 Task: Find a nearby wildlife refuge for birdwatching.
Action: Mouse moved to (148, 47)
Screenshot: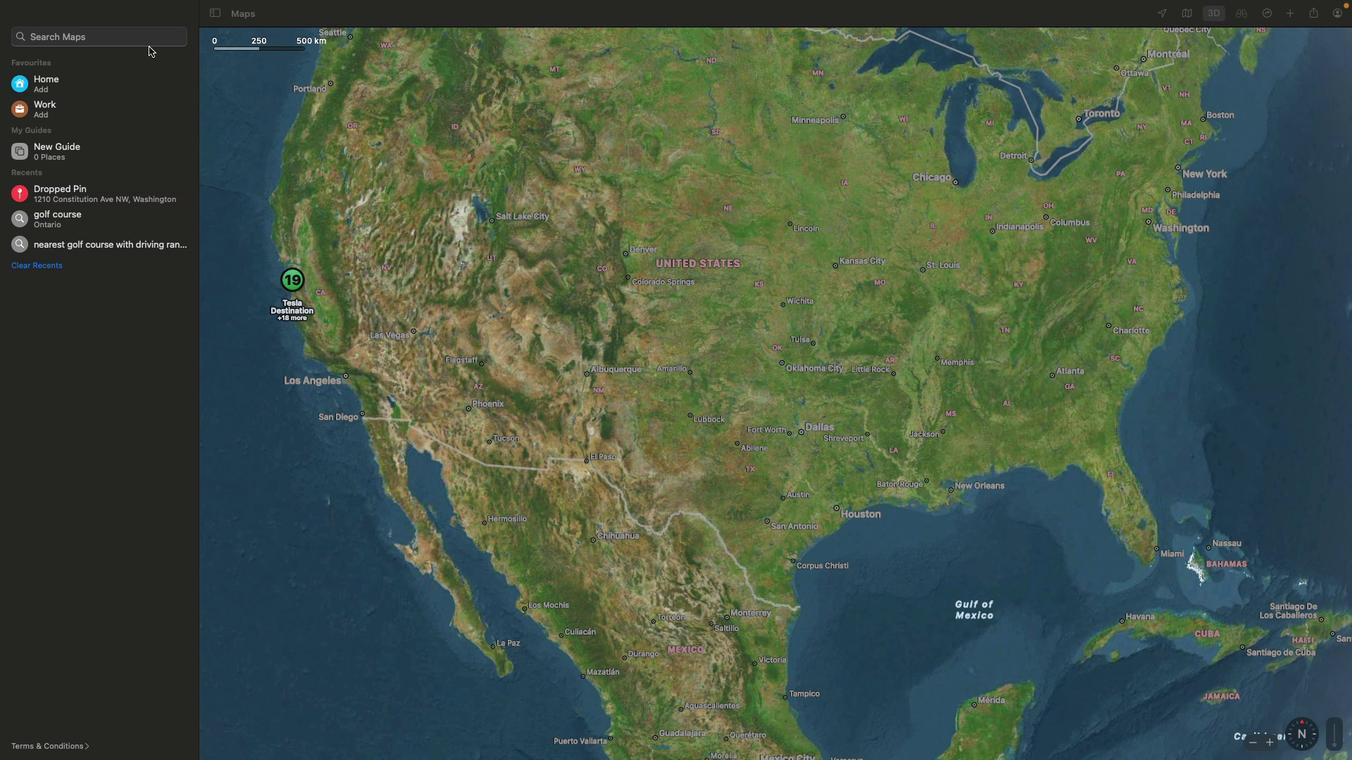 
Action: Mouse pressed left at (148, 47)
Screenshot: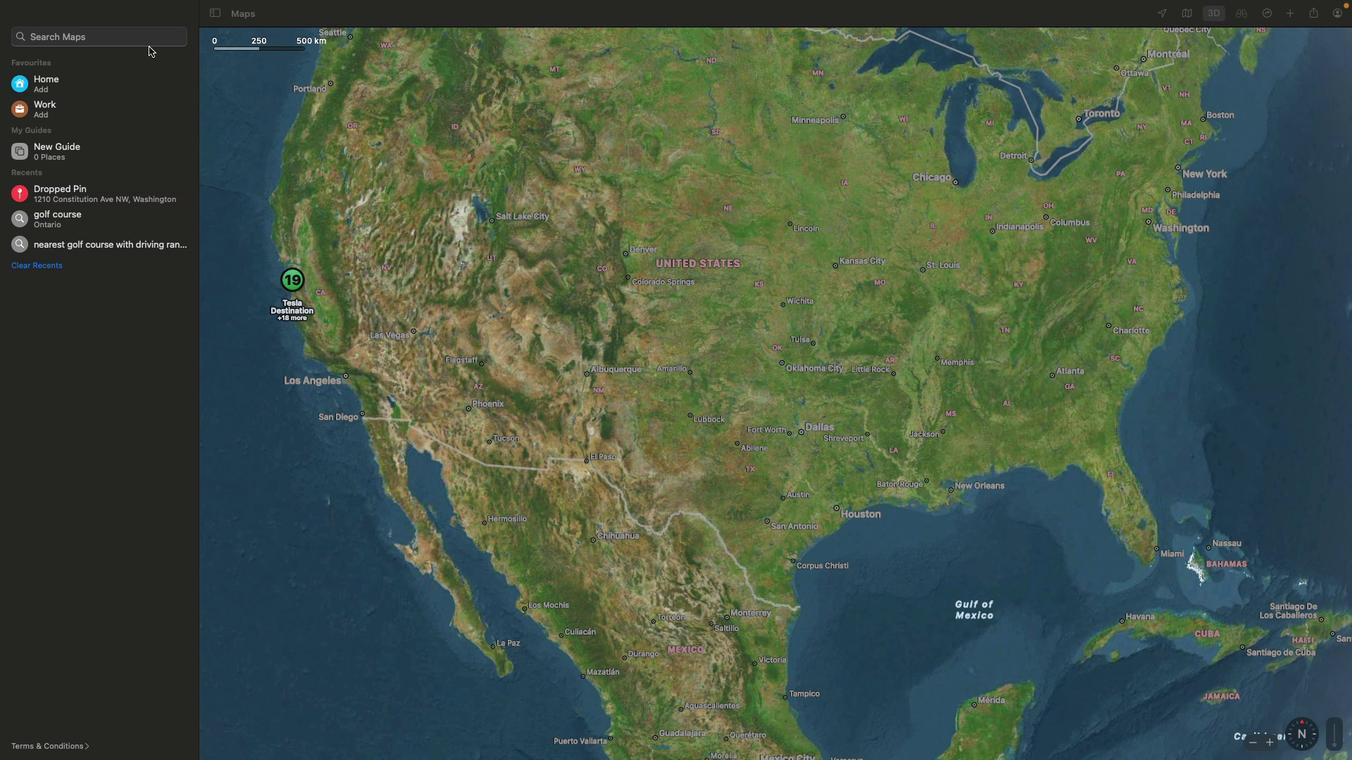 
Action: Mouse moved to (129, 46)
Screenshot: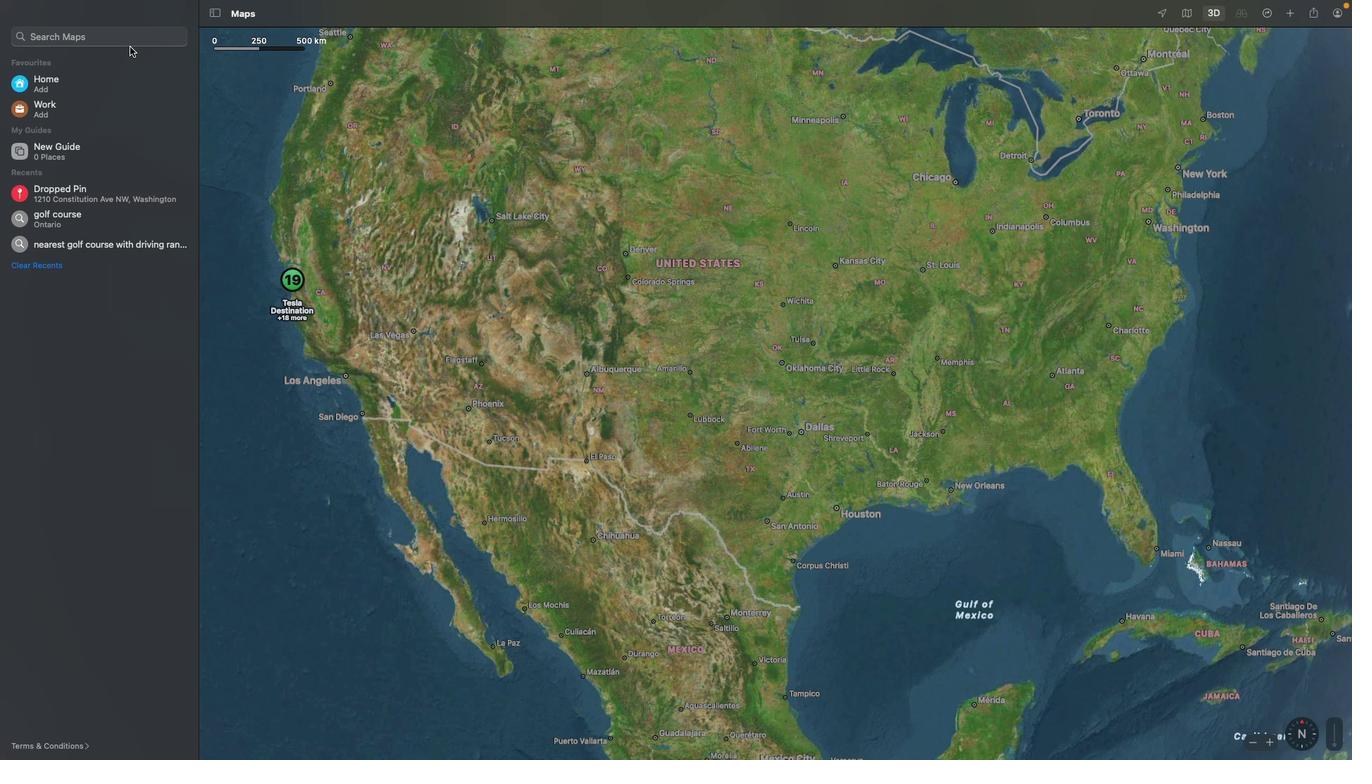 
Action: Mouse pressed left at (129, 46)
Screenshot: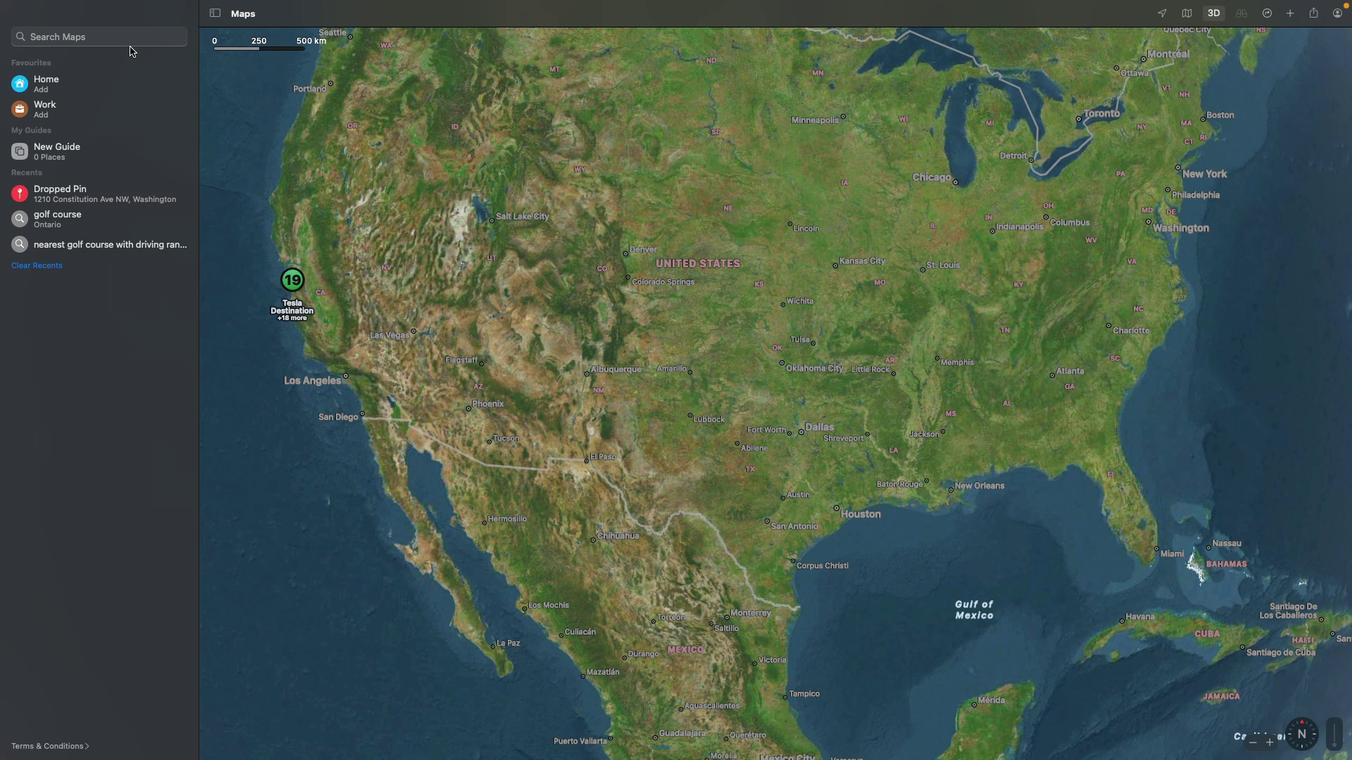 
Action: Mouse moved to (142, 35)
Screenshot: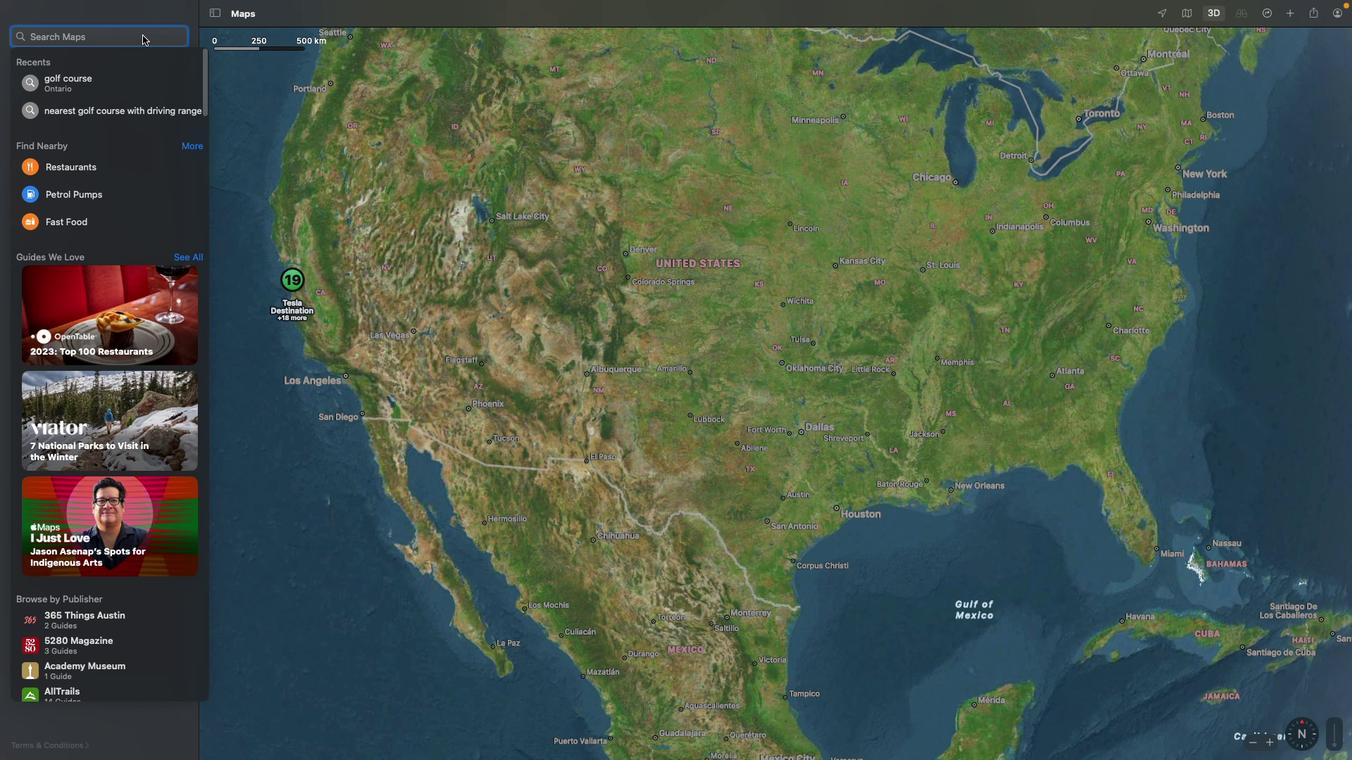 
Action: Key pressed Key.shift'w''i''l''d''l''i''f''e'Key.space'r''e''f''u''g''e'Key.space'w''i''t''h'Key.space'b''i''r''d''w''a''t''c''h''i''n''g'Key.spaceKey.enter
Screenshot: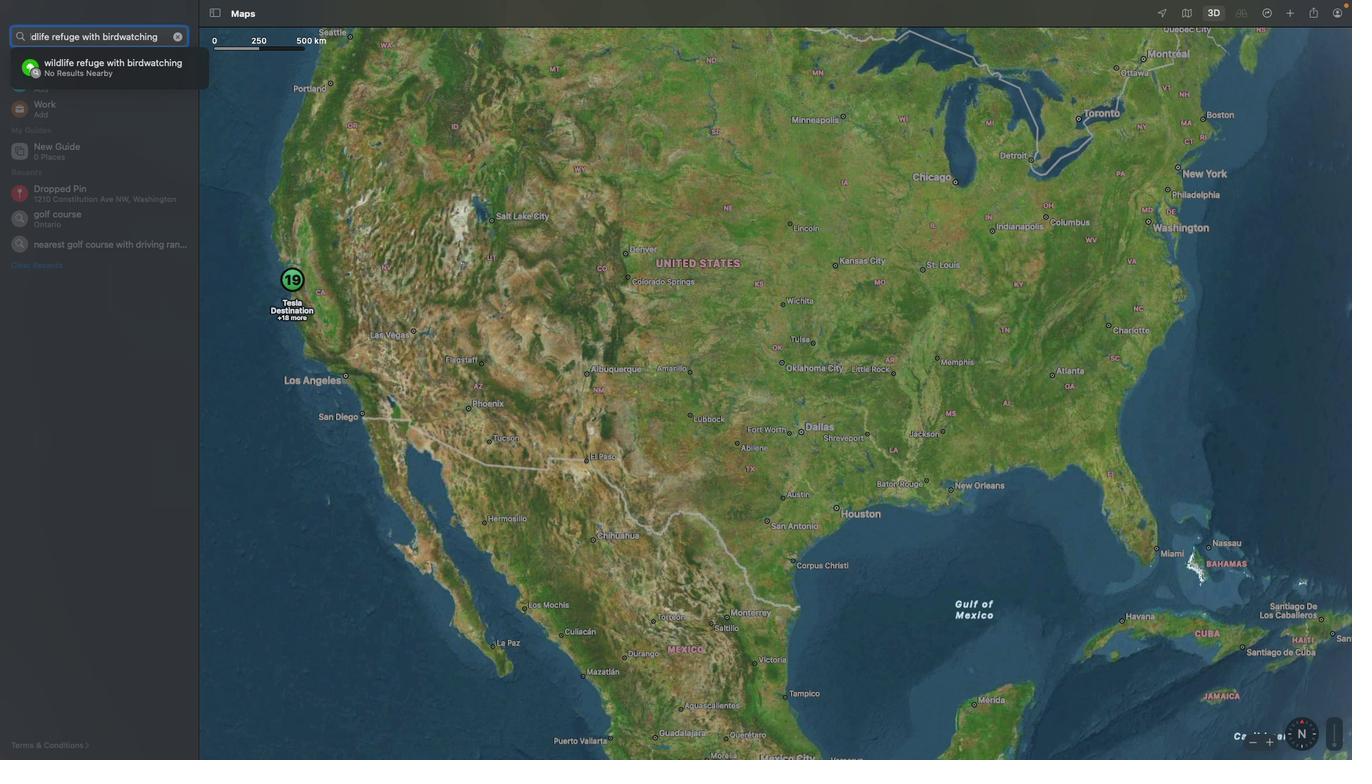 
Action: Mouse moved to (145, 38)
Screenshot: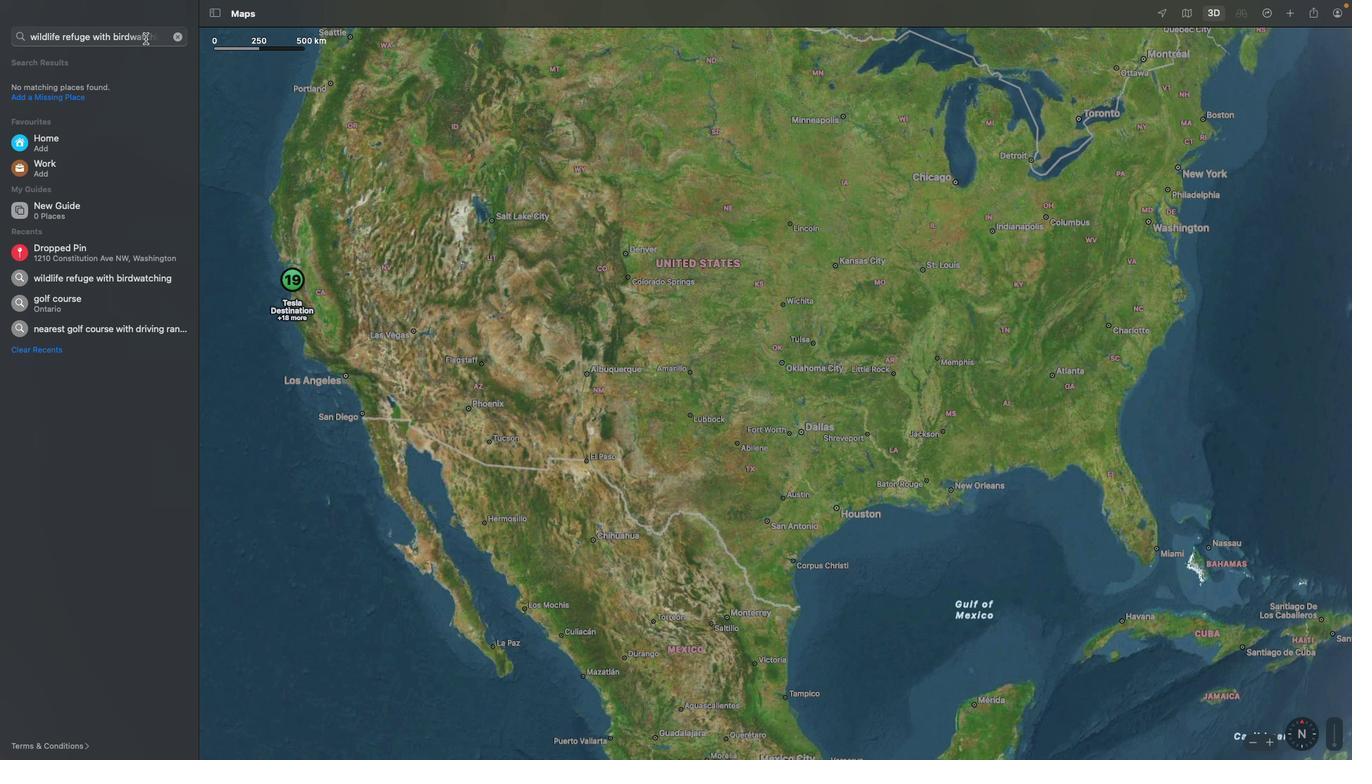 
Action: Mouse pressed left at (145, 38)
Screenshot: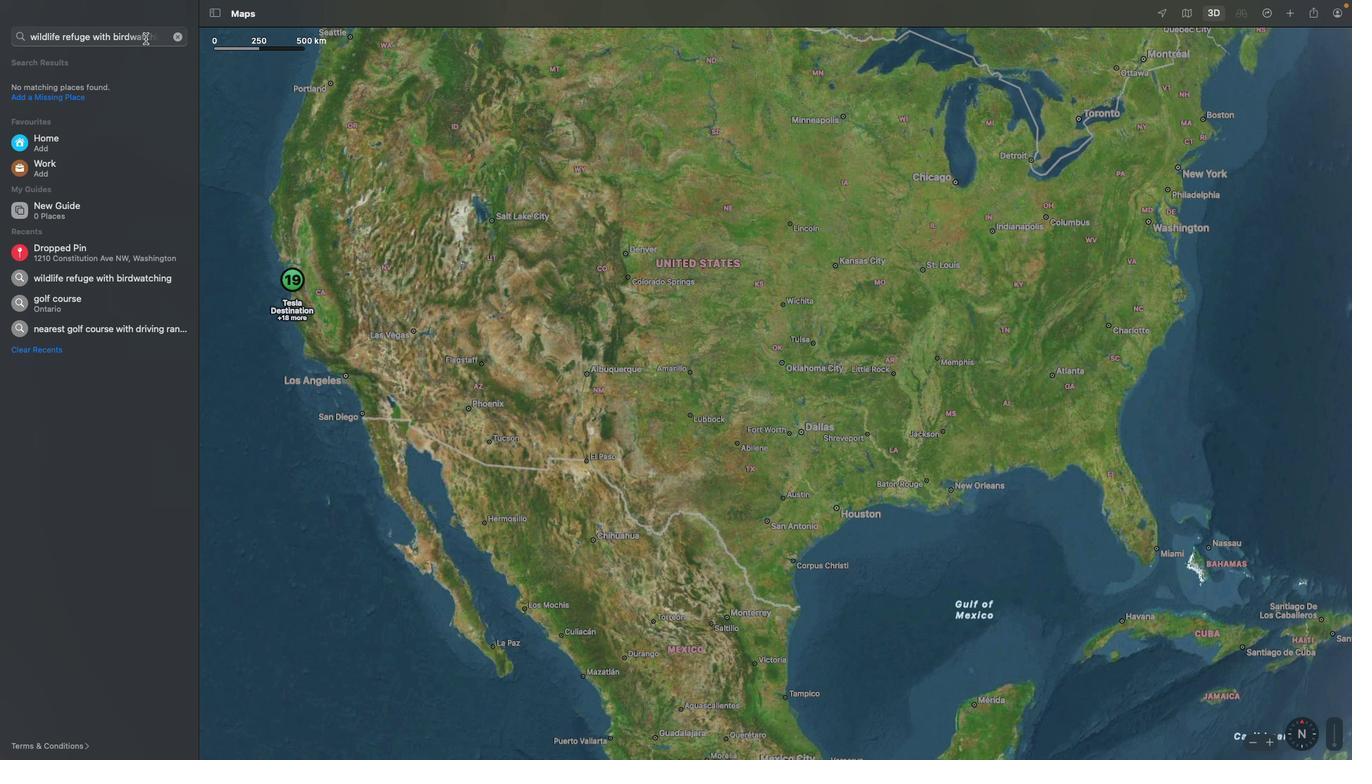 
Action: Mouse moved to (138, 33)
Screenshot: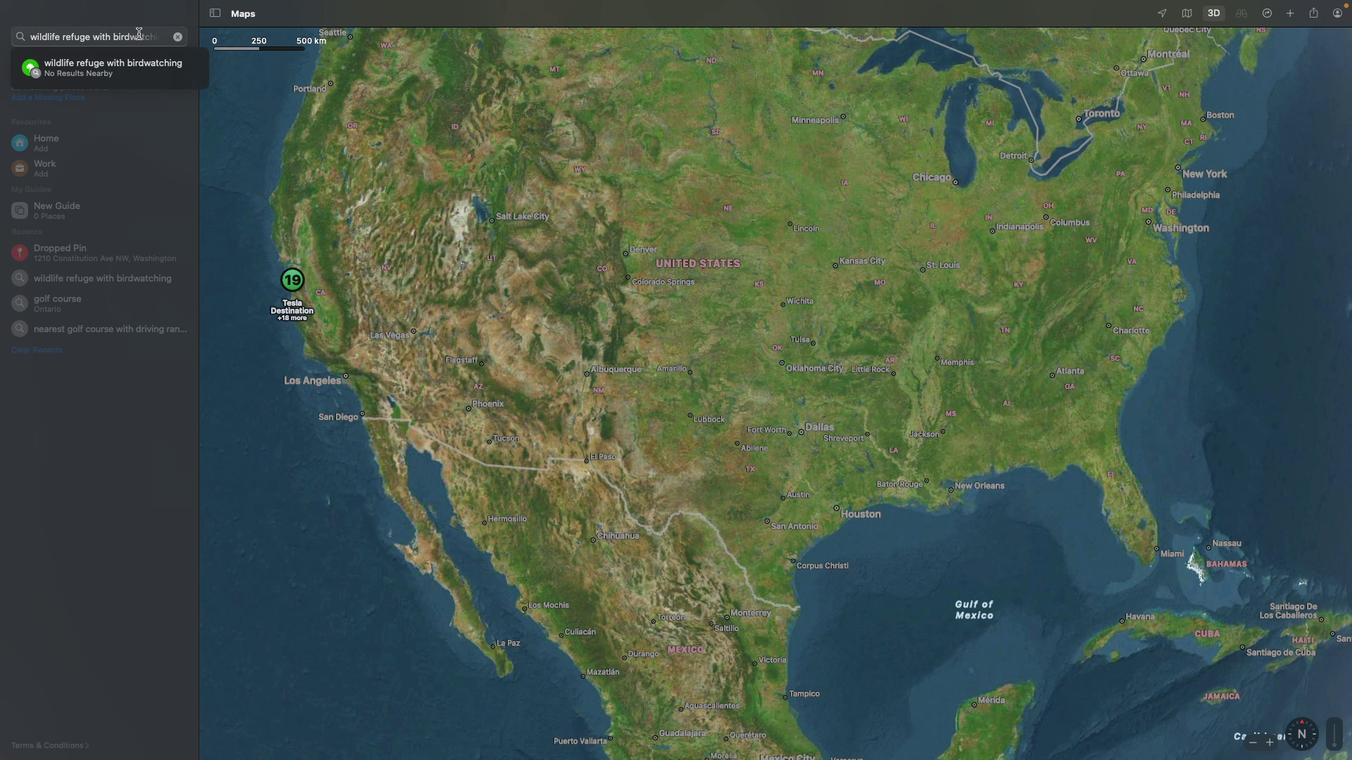 
Action: Mouse pressed left at (138, 33)
Screenshot: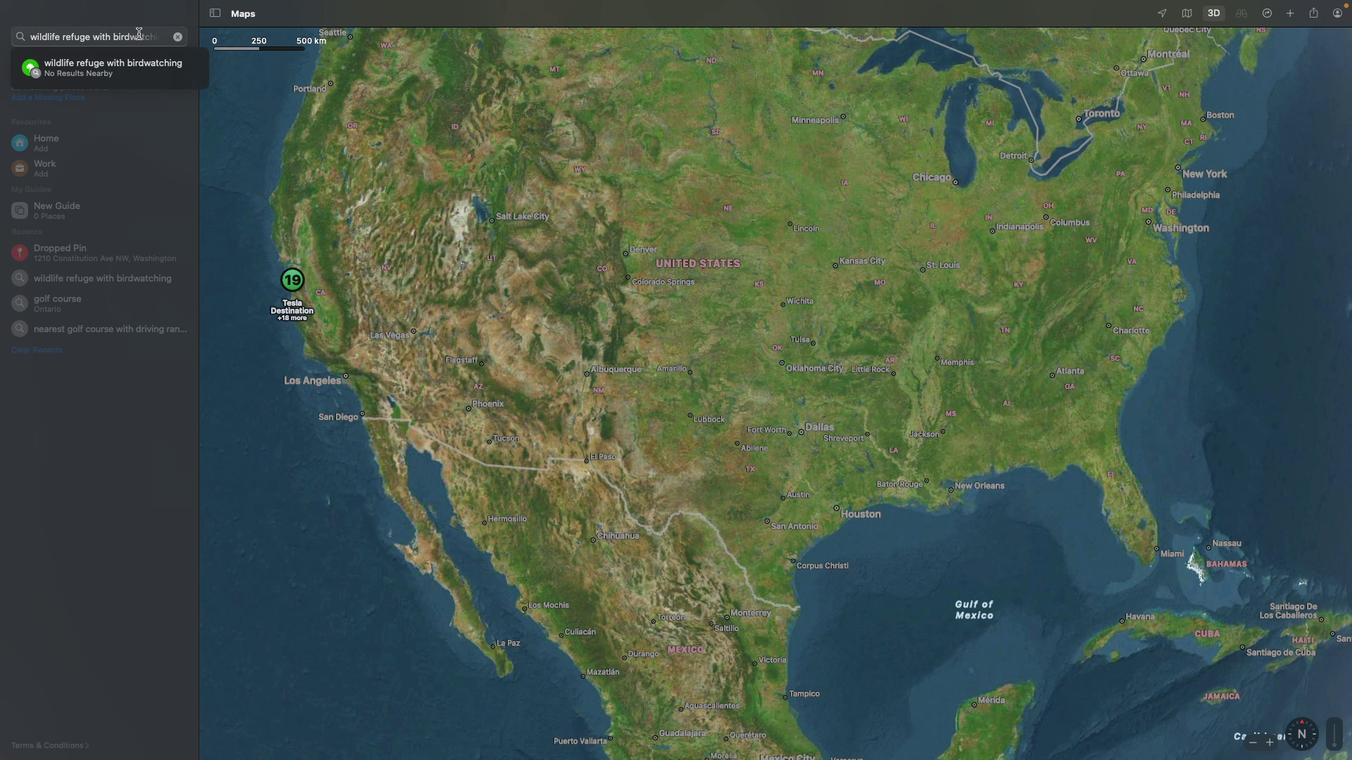 
Action: Mouse moved to (138, 37)
Screenshot: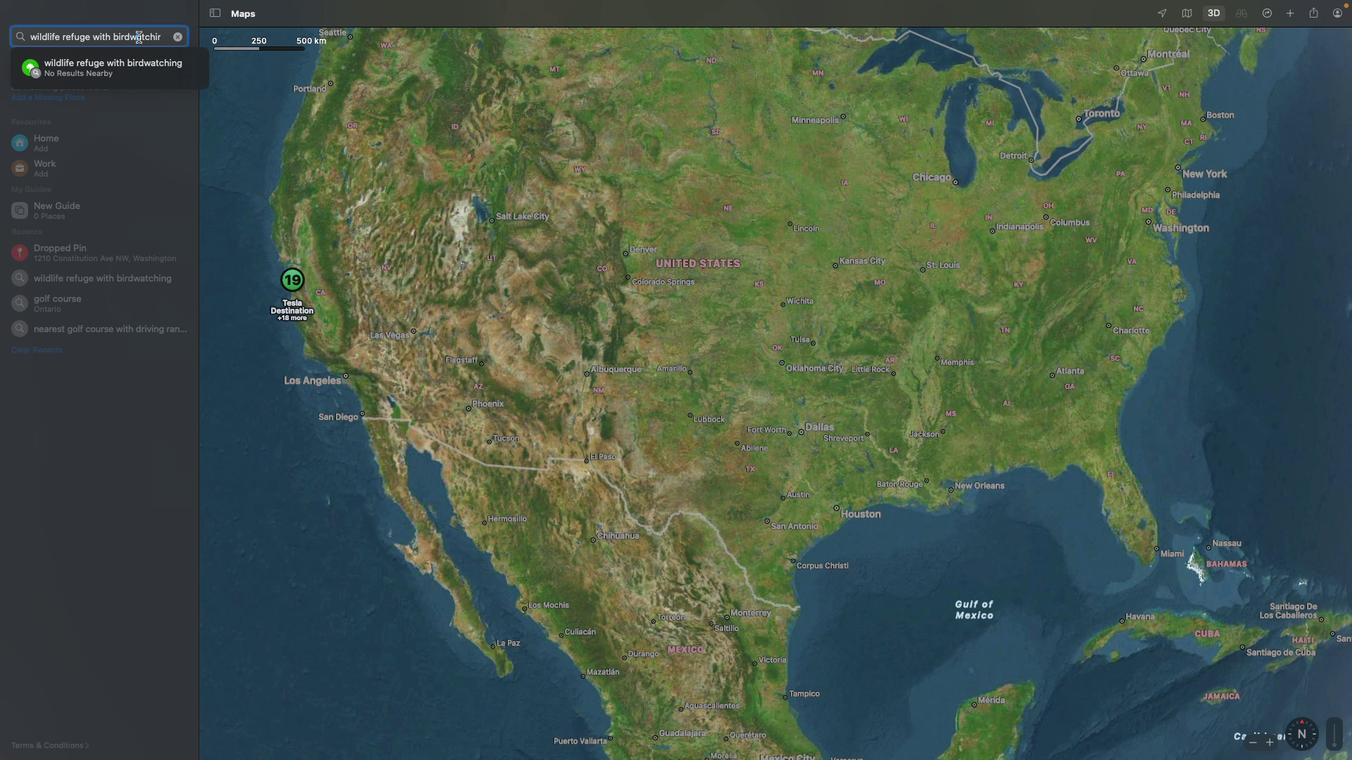 
Action: Key pressed Key.right
Screenshot: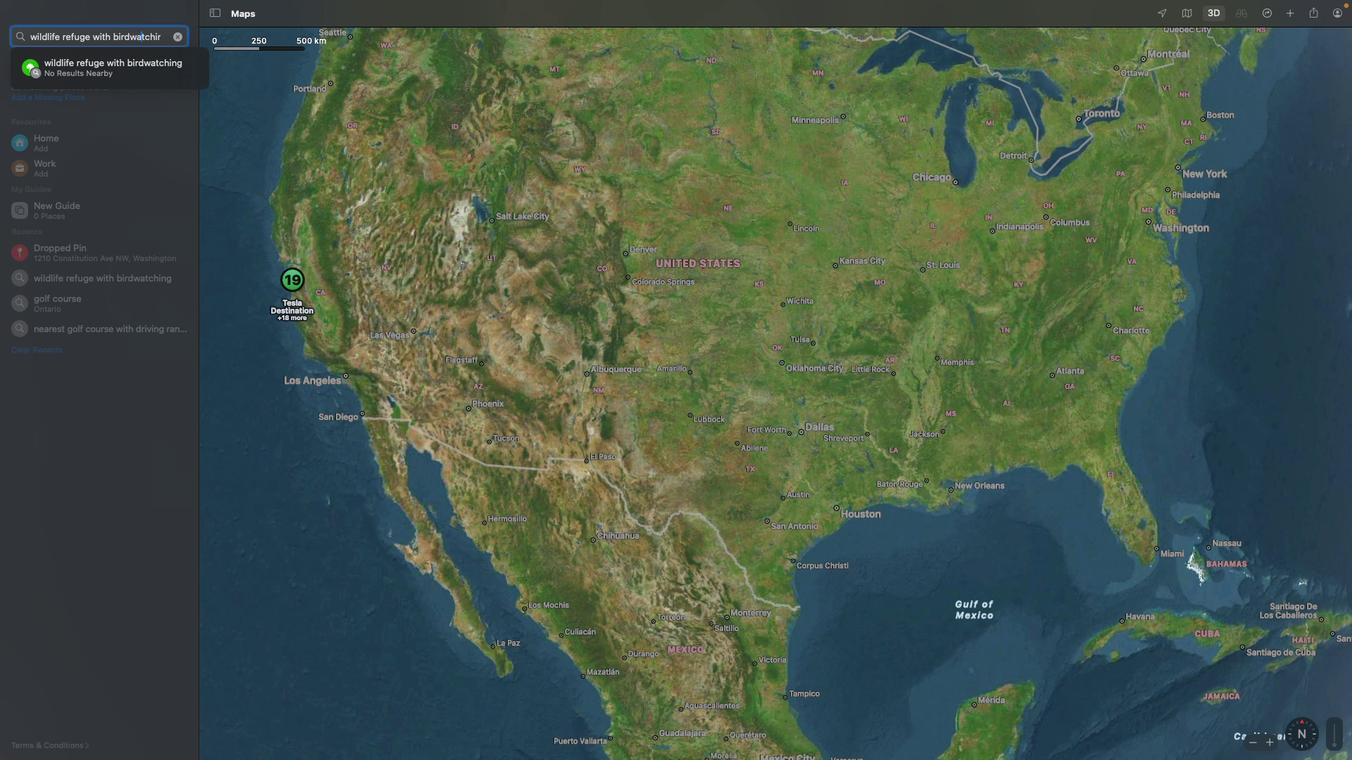 
Action: Mouse moved to (140, 36)
Screenshot: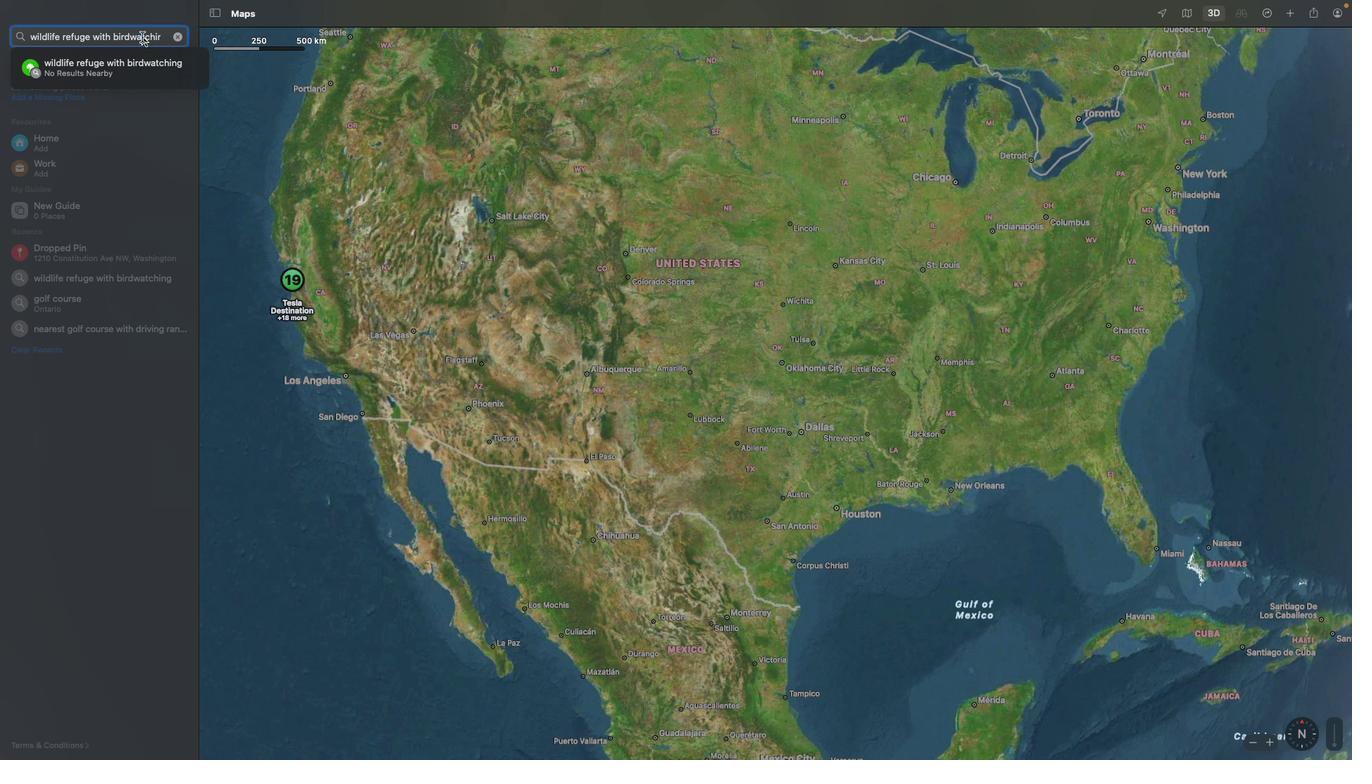
Action: Key pressed Key.right
Screenshot: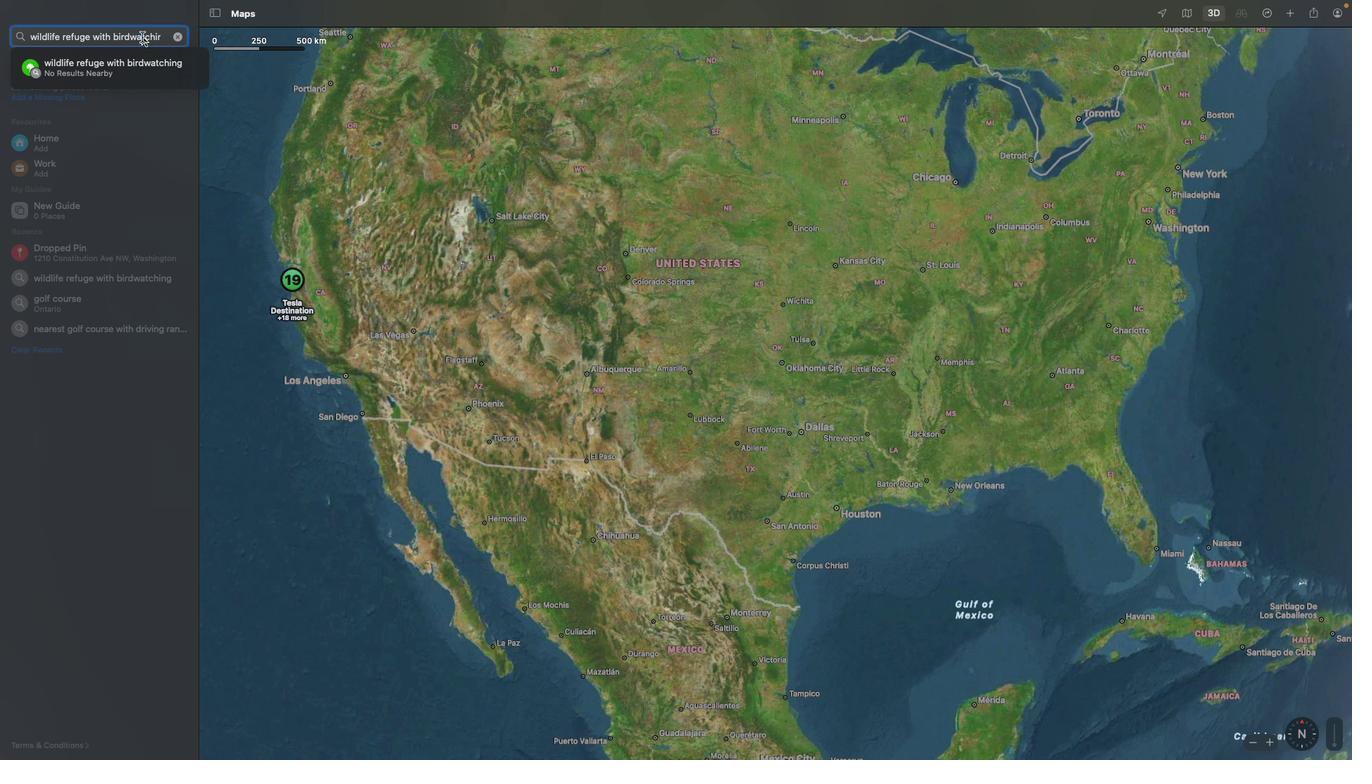 
Action: Mouse moved to (142, 36)
Screenshot: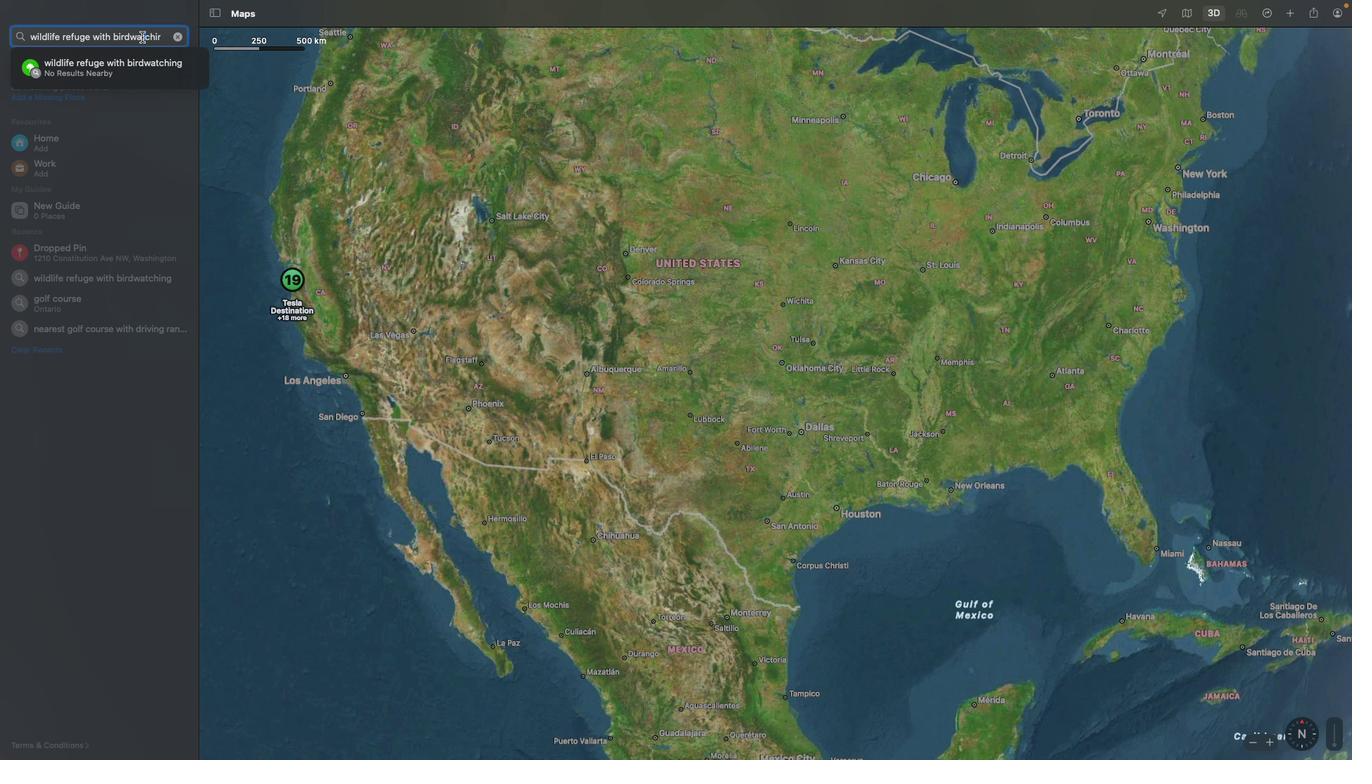 
Action: Key pressed Key.rightKey.rightKey.rightKey.rightKey.rightKey.rightKey.rightKey.rightKey.rightKey.rightKey.backspaceKey.backspaceKey.backspaceKey.backspaceKey.backspaceKey.backspaceKey.backspaceKey.backspaceKey.backspaceKey.backspaceKey.backspaceKey.backspaceKey.backspaceKey.backspaceKey.backspaceKey.backspaceKey.backspaceKey.backspaceKey.enter
Screenshot: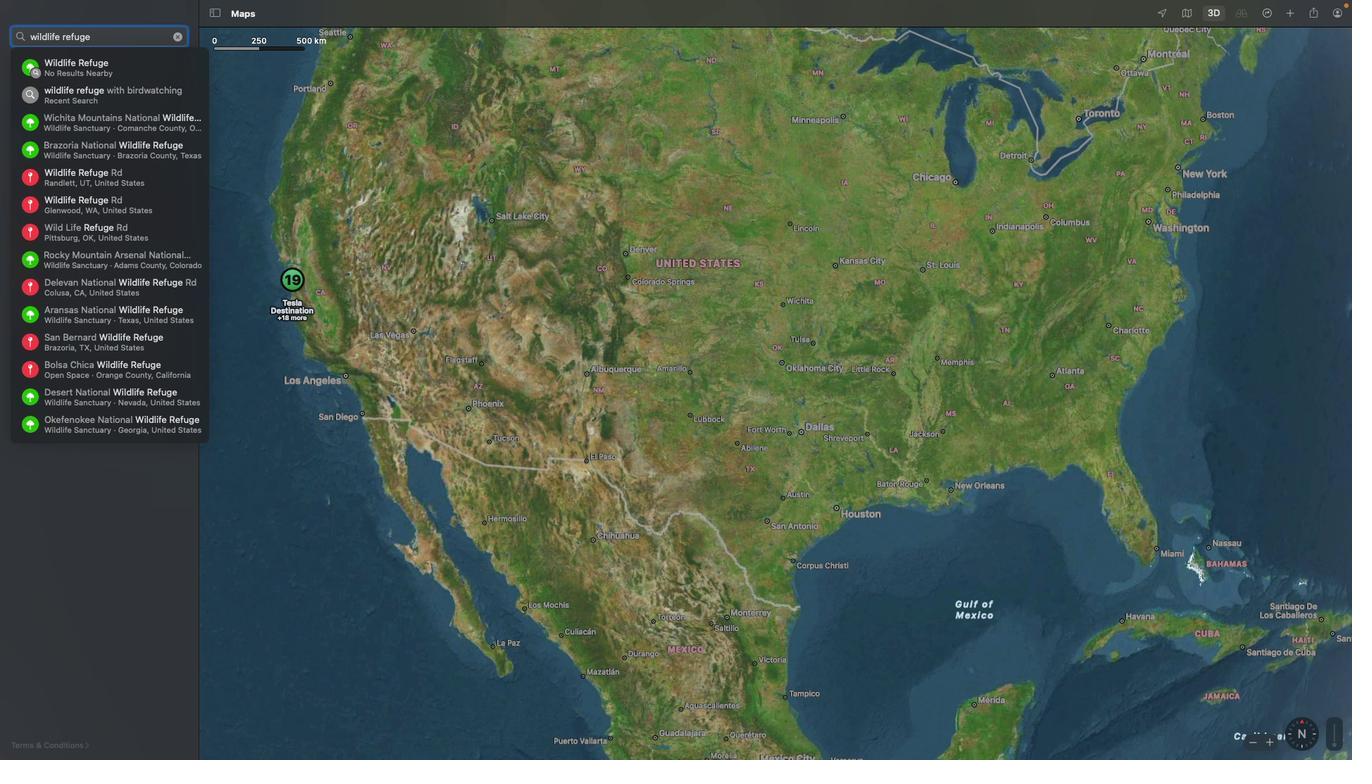 
Action: Mouse moved to (384, 202)
Screenshot: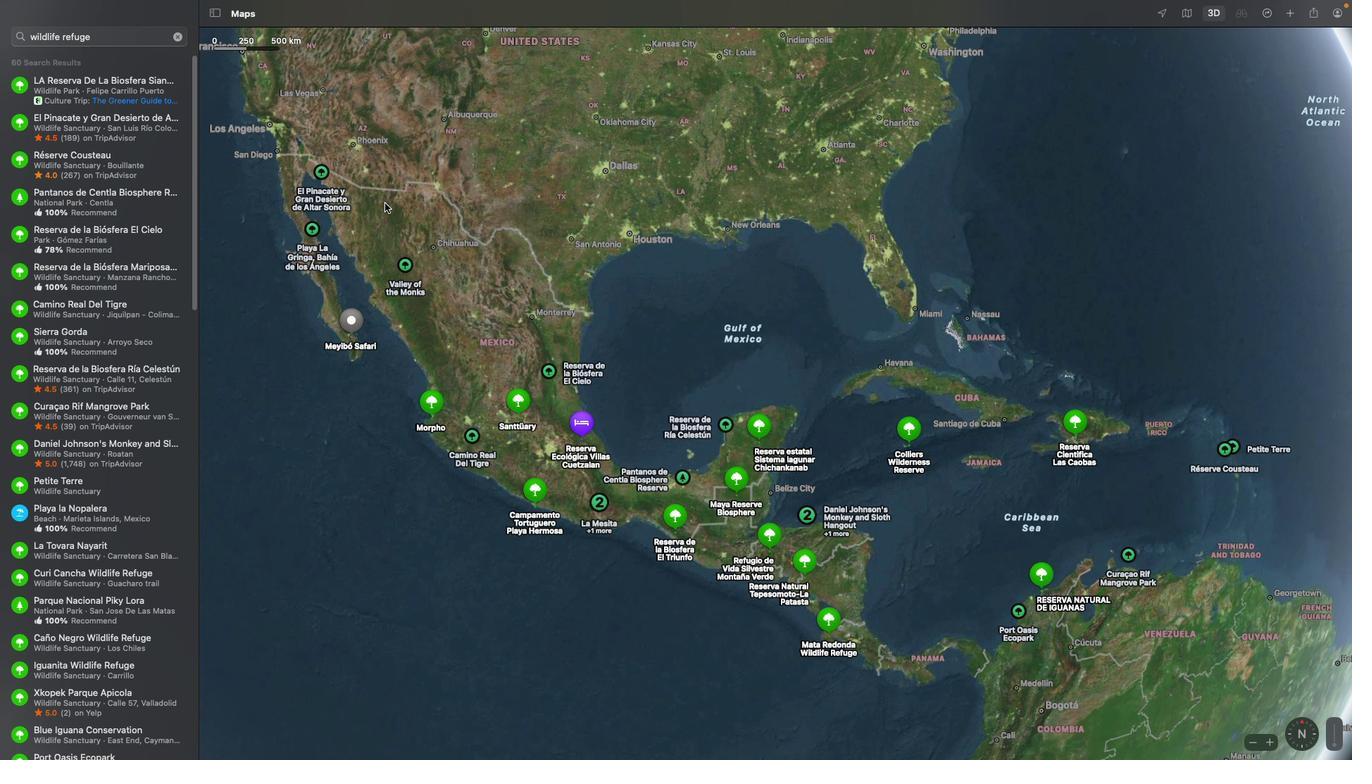 
